 Task: Format the text in the document by changing font colors, sizes, styles, and applying text effects. Adjust alignment, spacing, and modify the header to enhance the document's presentation.
Action: Mouse moved to (473, 145)
Screenshot: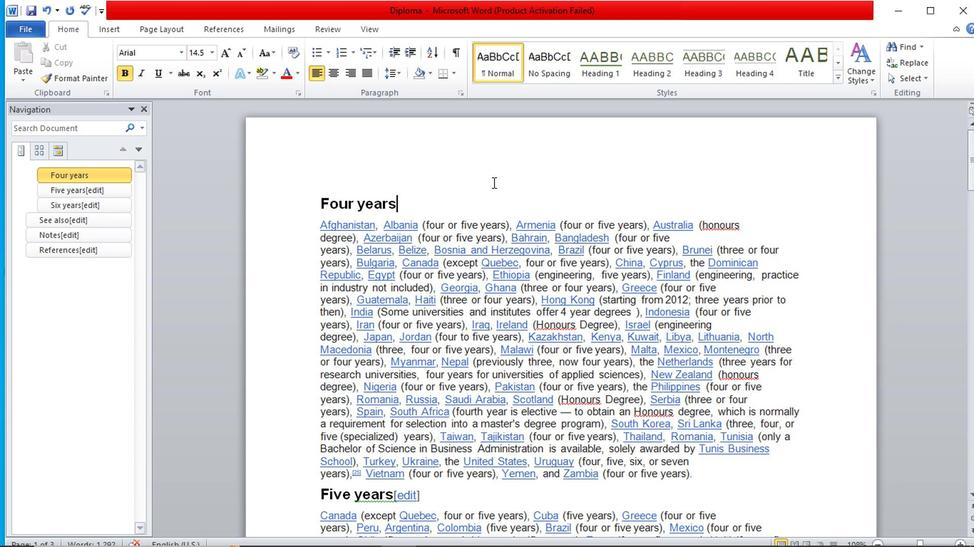 
Action: Mouse pressed left at (473, 145)
Screenshot: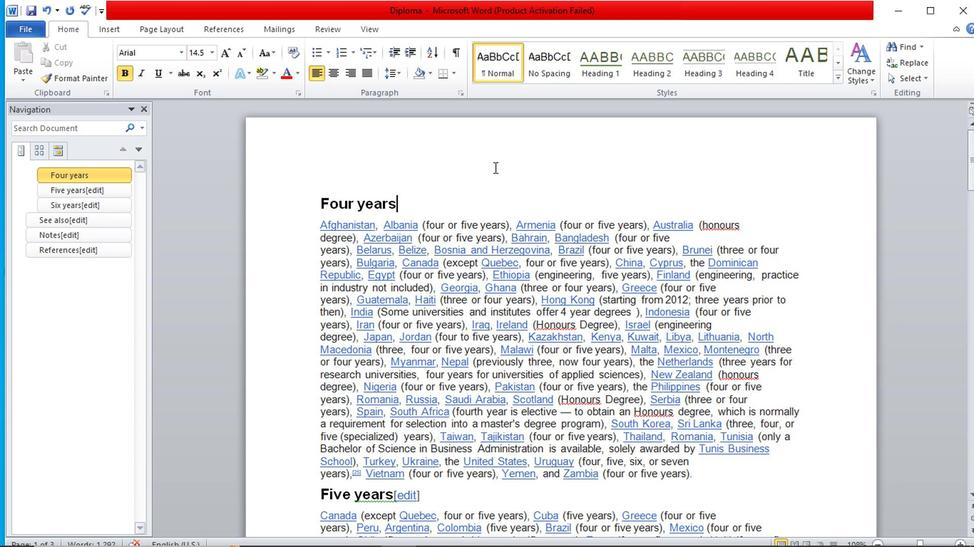 
Action: Mouse moved to (426, 136)
Screenshot: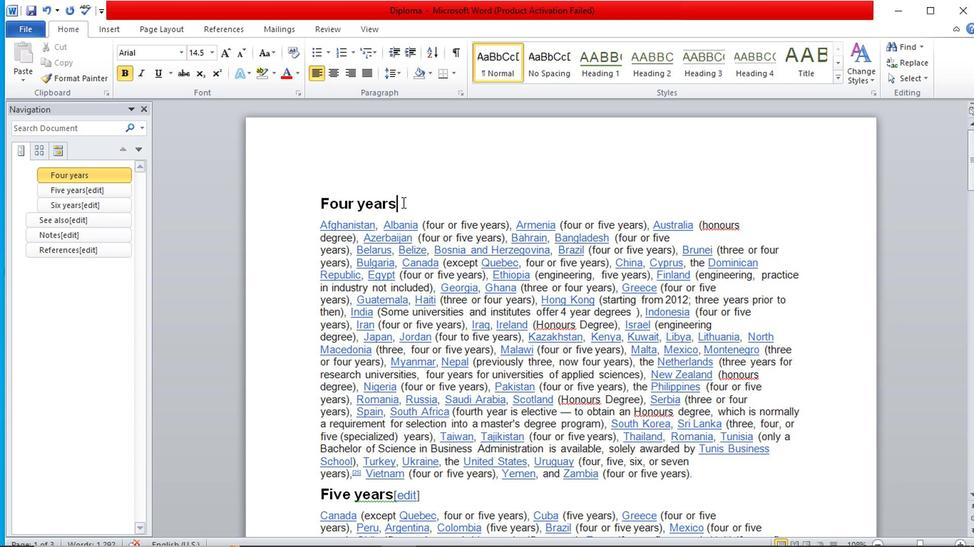 
Action: Mouse pressed left at (426, 136)
Screenshot: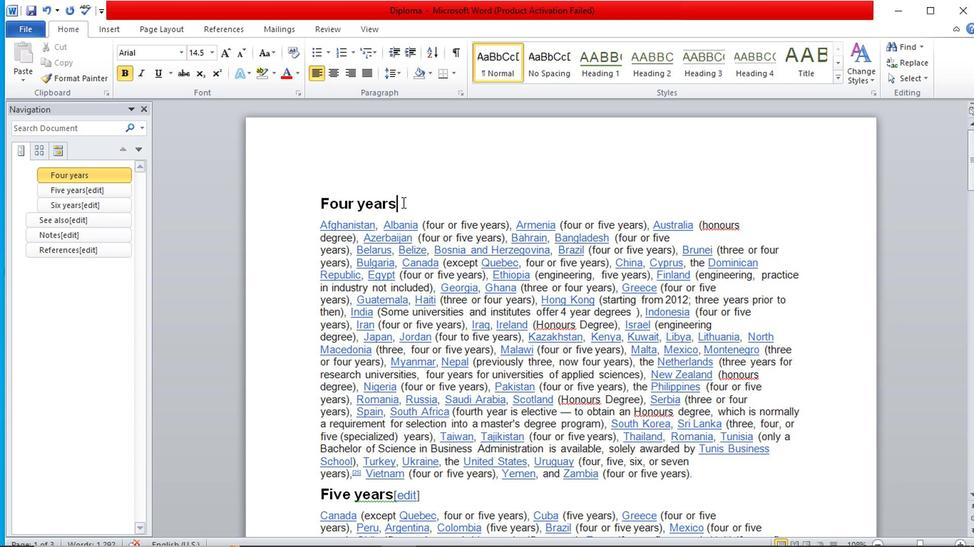 
Action: Key pressed <Key.shift>O<Key.shift>N<Key.shift>LINE<Key.space><Key.shift>DIMP<Key.shift>LOMA<Key.backspace><Key.backspace><Key.backspace><Key.backspace><Key.backspace><Key.backspace><Key.shift>PLOMA<Key.space><Key.shift><Key.shift><Key.shift><Key.shift><Key.shift><Key.shift><Key.shift><Key.shift><Key.shift><Key.shift>COURSE<Key.delete><Key.delete><Key.delete><Key.enter><Key.delete><Key.enter><Key.delete><Key.enter><Key.enter><Key.enter><Key.enter><Key.enter>
Screenshot: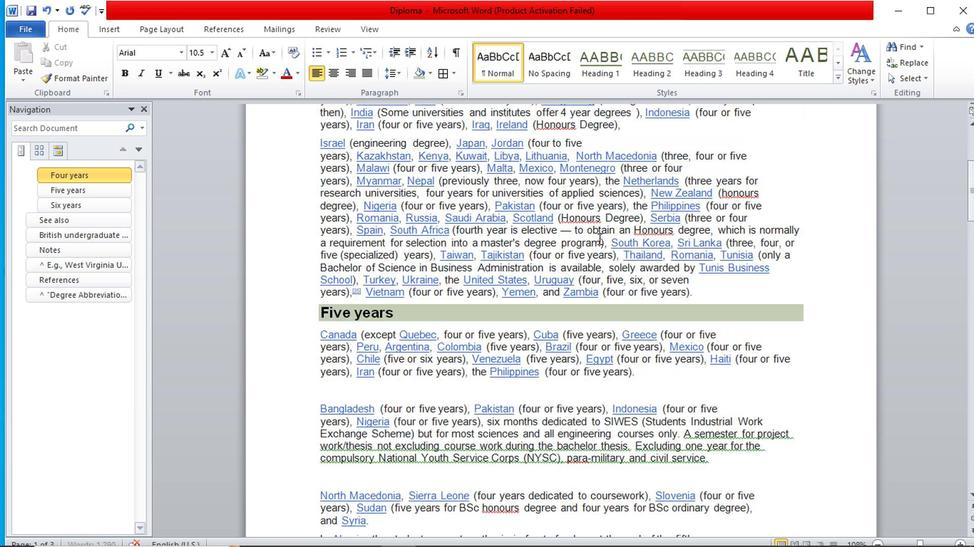 
